 Task: Create a task for 'Project Management' with a start date of June 28, 2023, a due date of July 1, 2023, high priority, and a reminder on July 1, 2023, at 10:00 AM. Assign it to Piyush Bhardwaj and include a detailed description.
Action: Mouse moved to (22, 160)
Screenshot: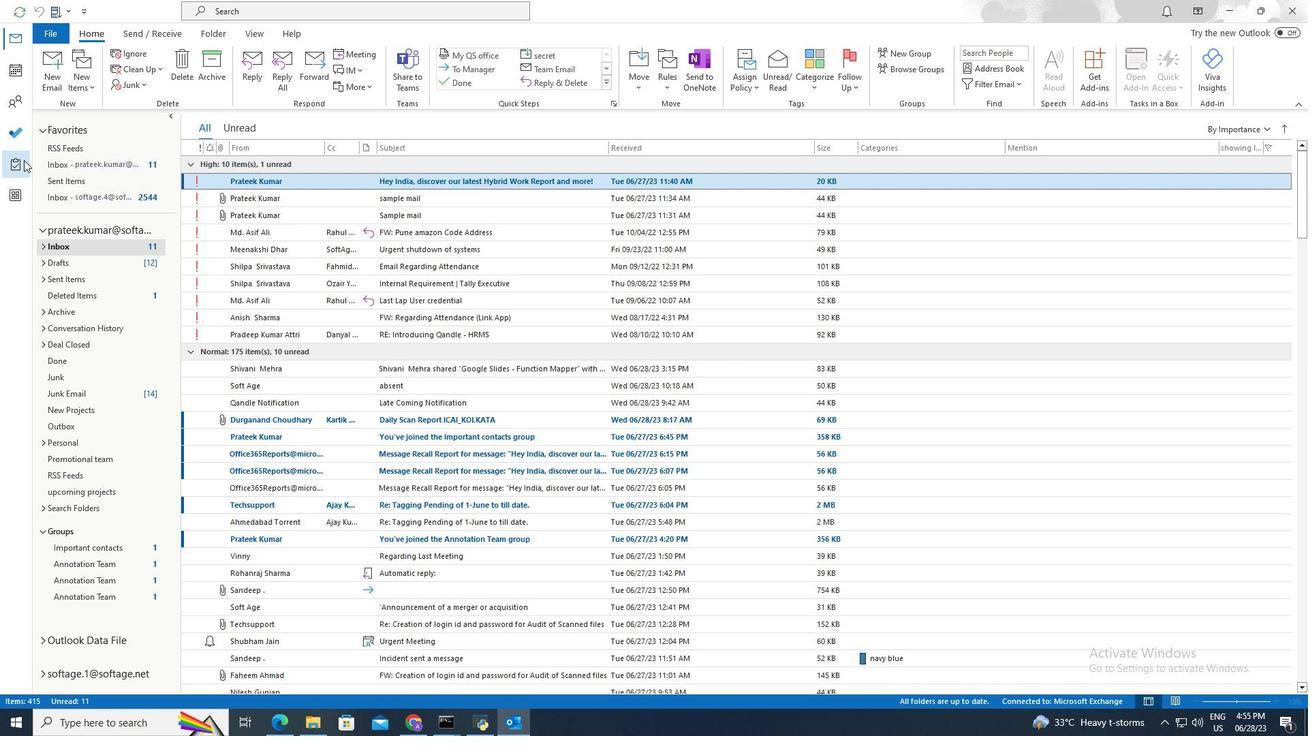 
Action: Mouse pressed left at (22, 160)
Screenshot: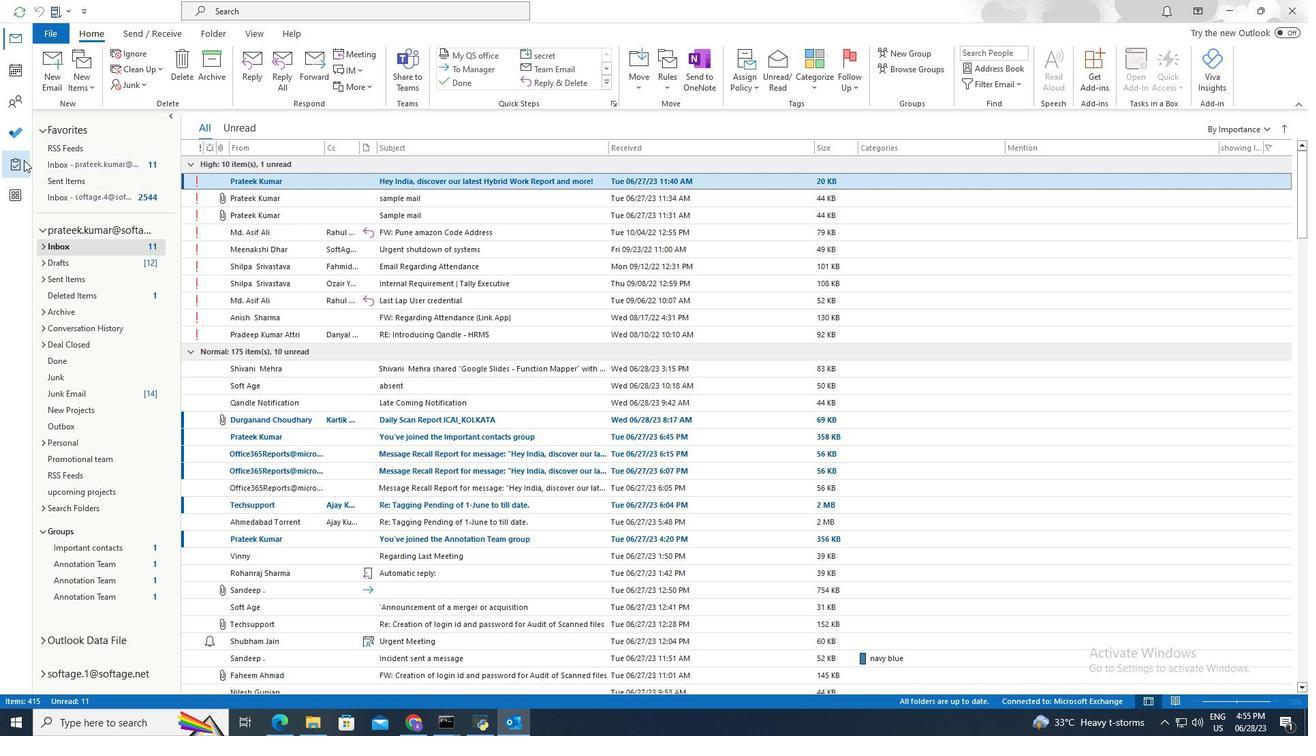 
Action: Mouse moved to (49, 68)
Screenshot: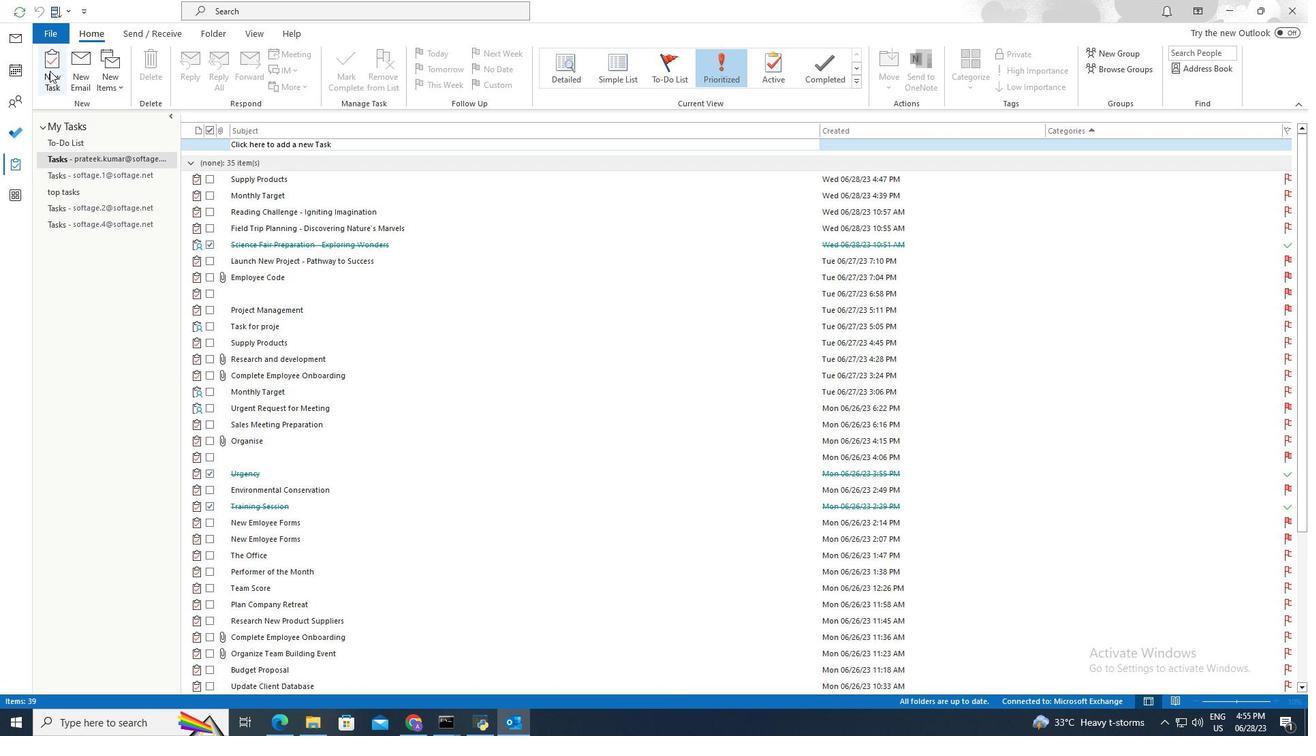 
Action: Mouse pressed left at (49, 68)
Screenshot: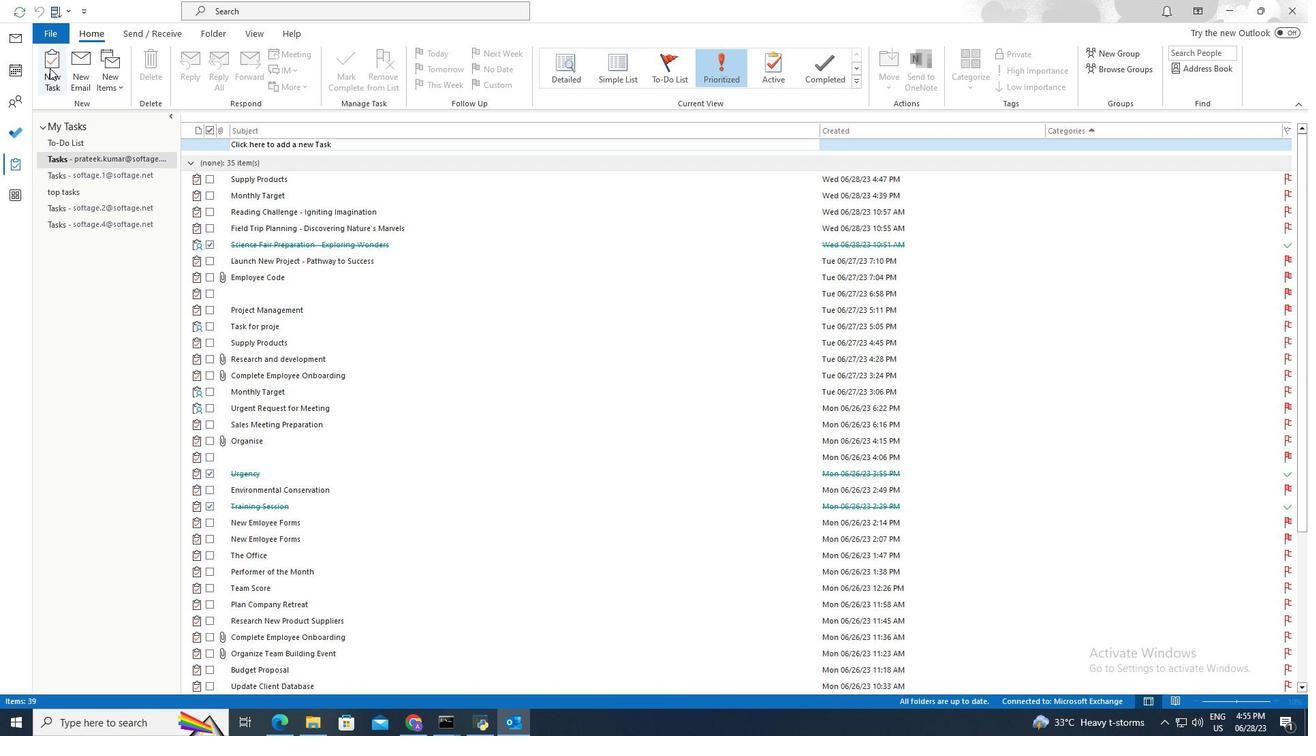 
Action: Mouse moved to (133, 138)
Screenshot: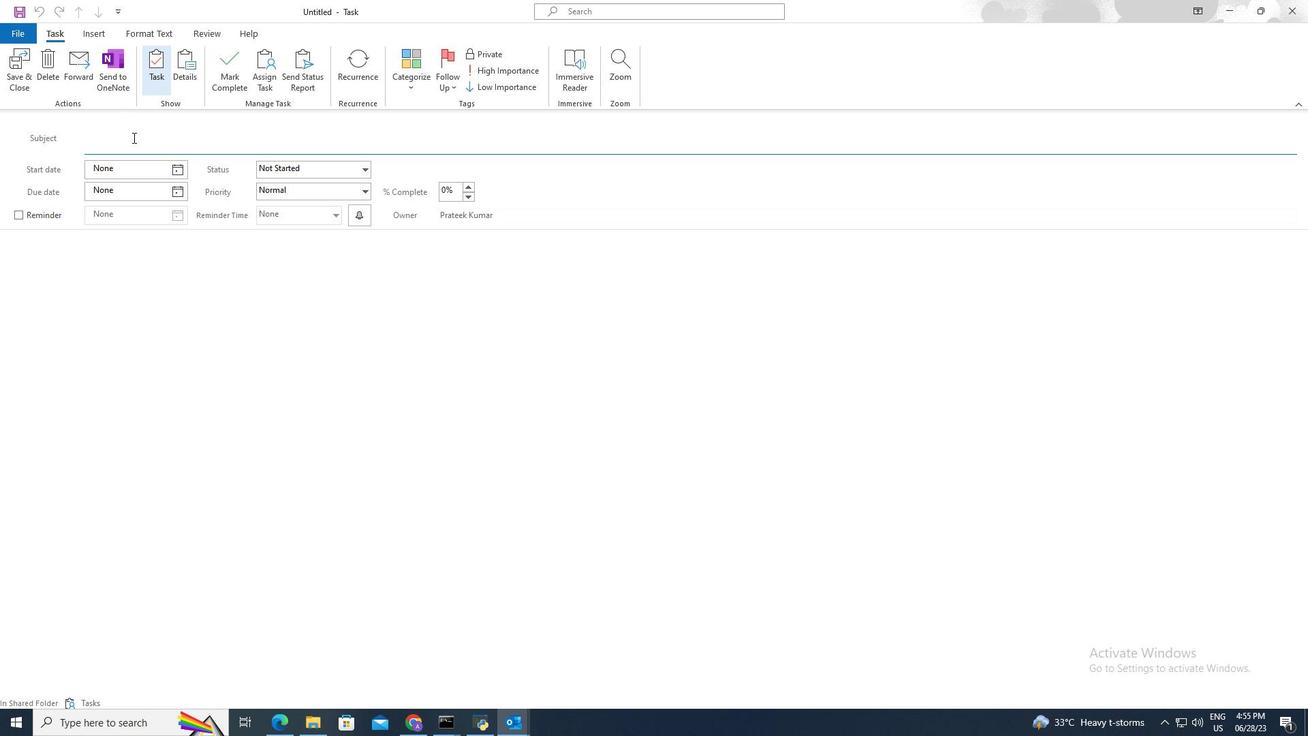 
Action: Mouse pressed left at (133, 138)
Screenshot: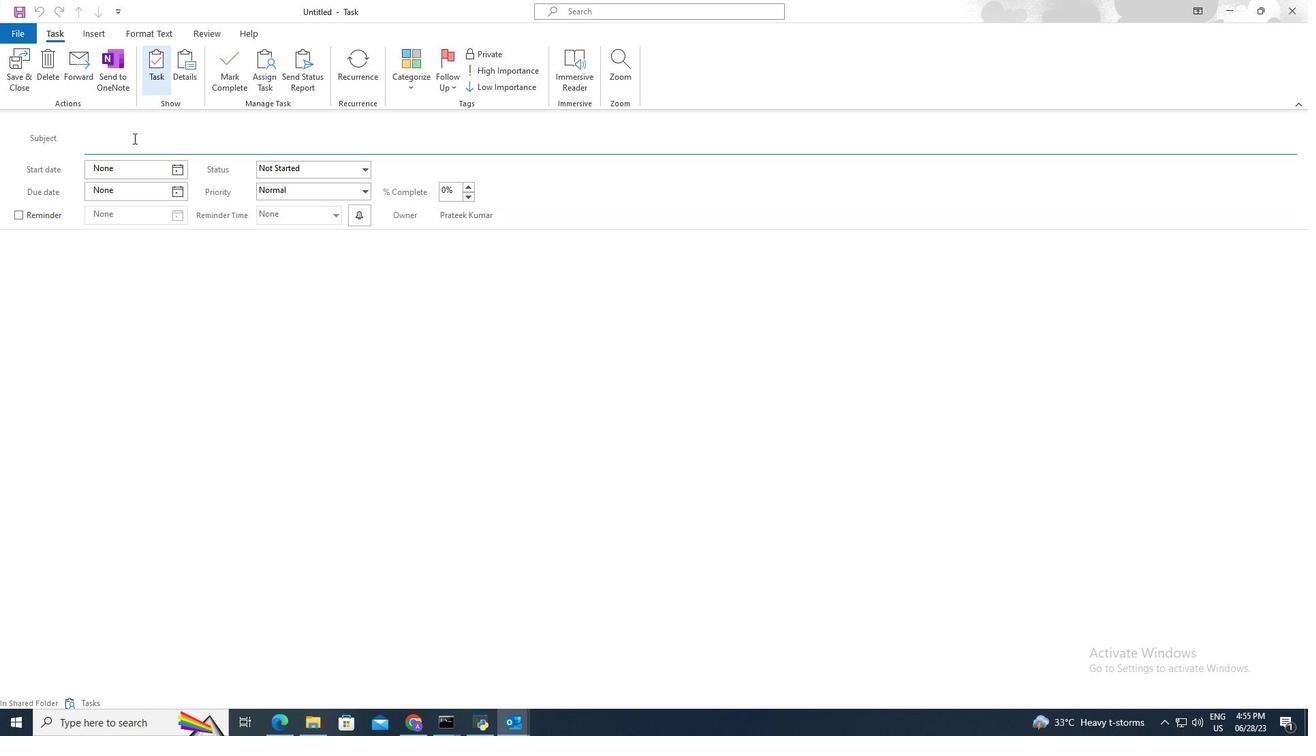 
Action: Mouse moved to (133, 138)
Screenshot: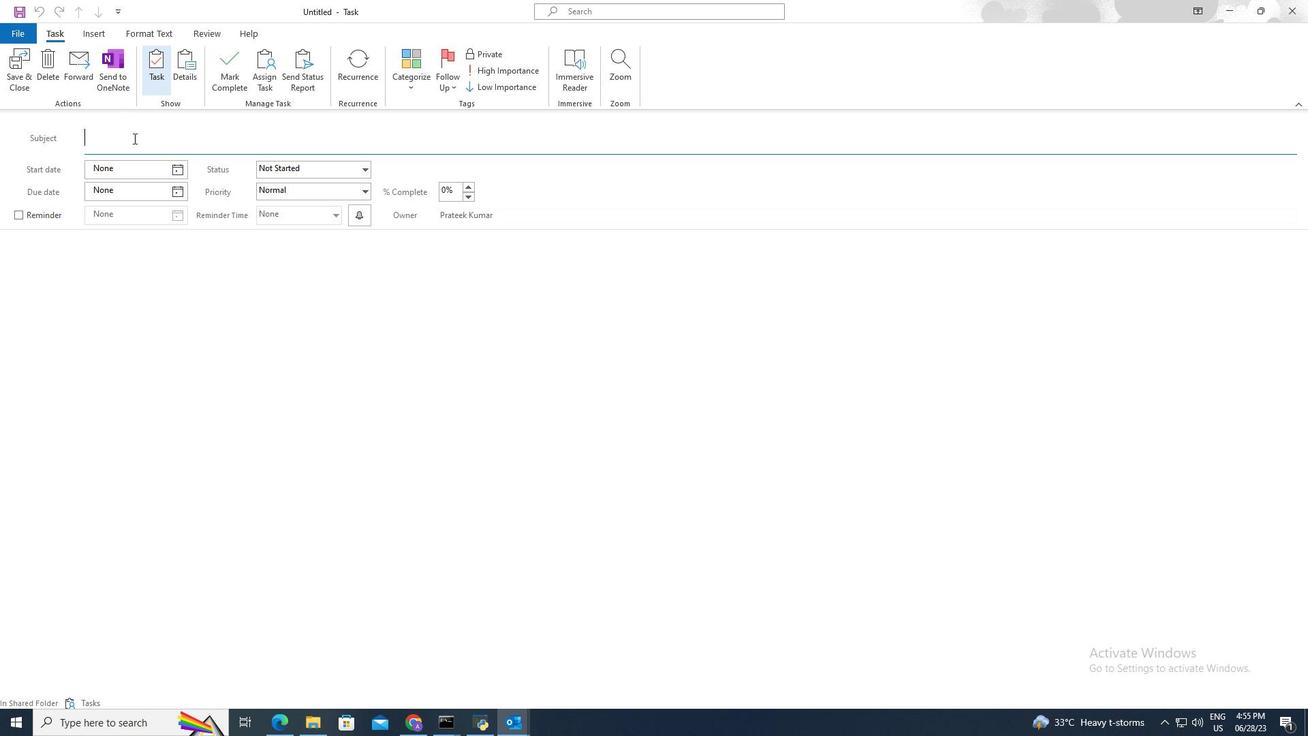 
Action: Key pressed <Key.shift>Project<Key.space><Key.shift>Managememt<Key.backspace><Key.backspace>nt
Screenshot: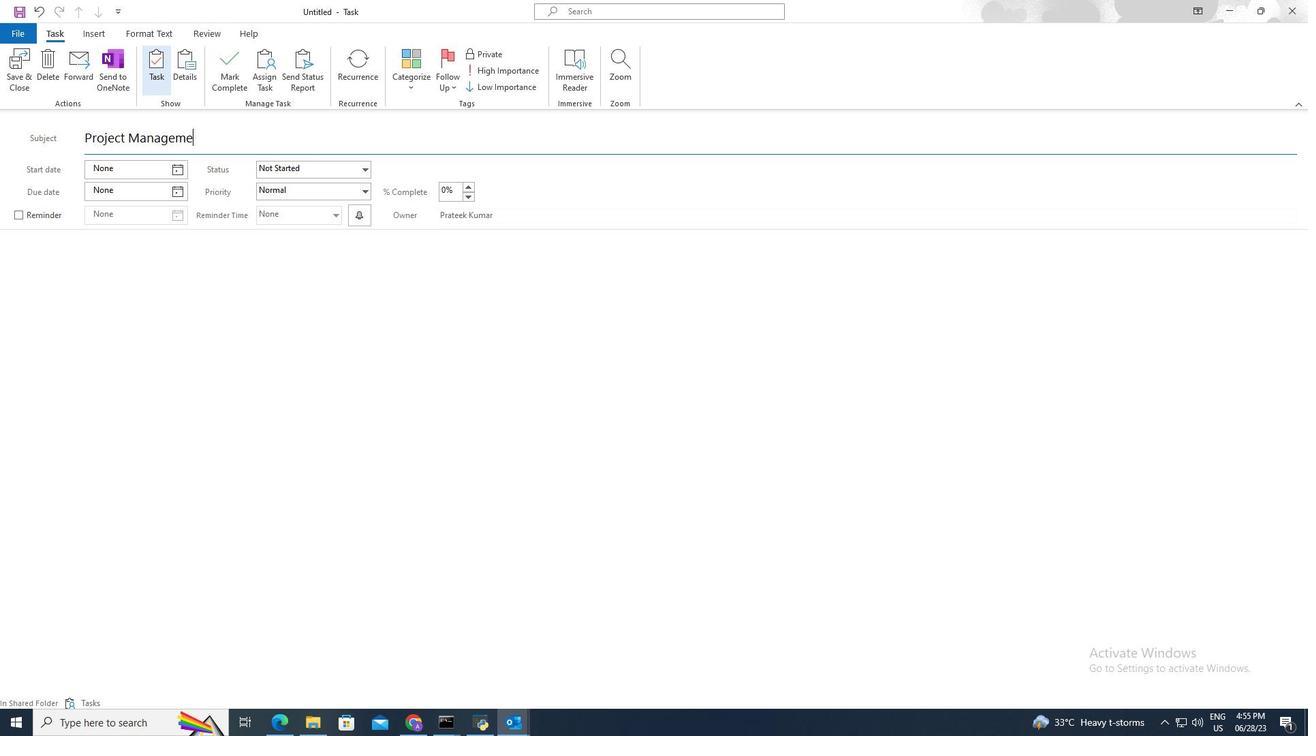 
Action: Mouse moved to (100, 260)
Screenshot: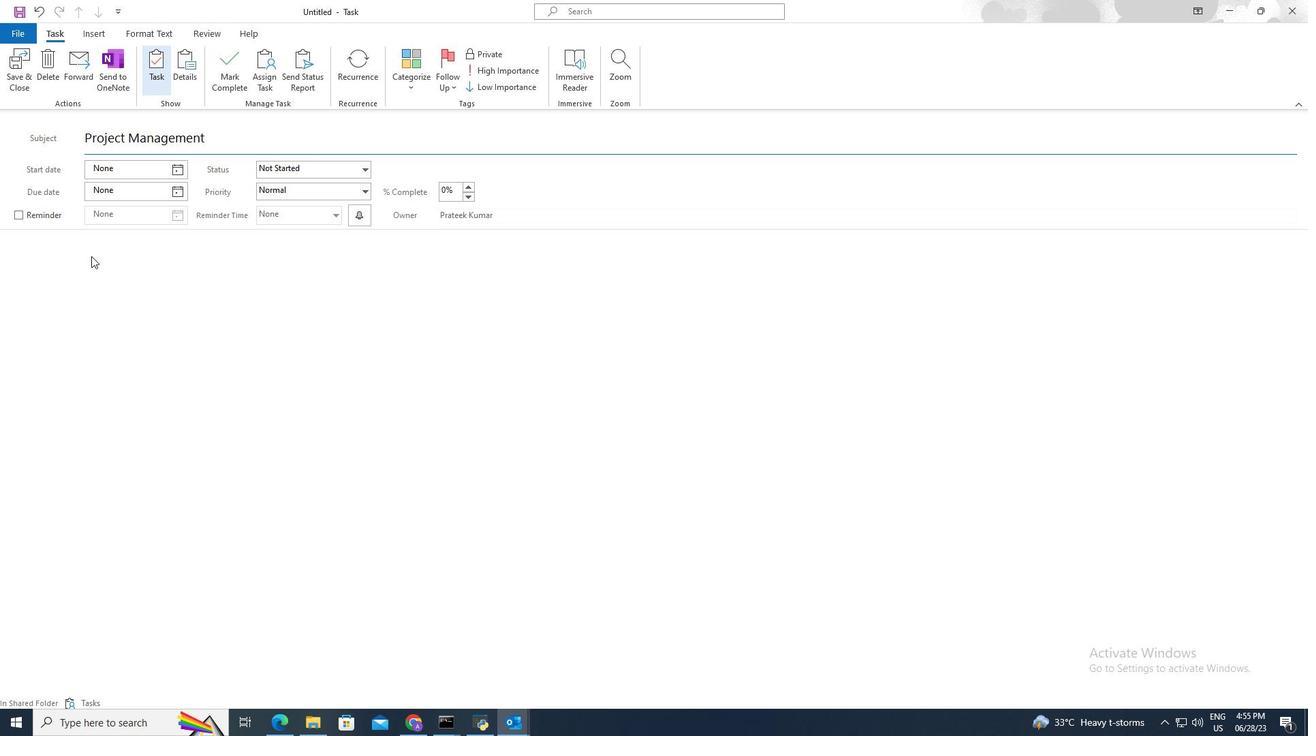 
Action: Mouse pressed left at (100, 260)
Screenshot: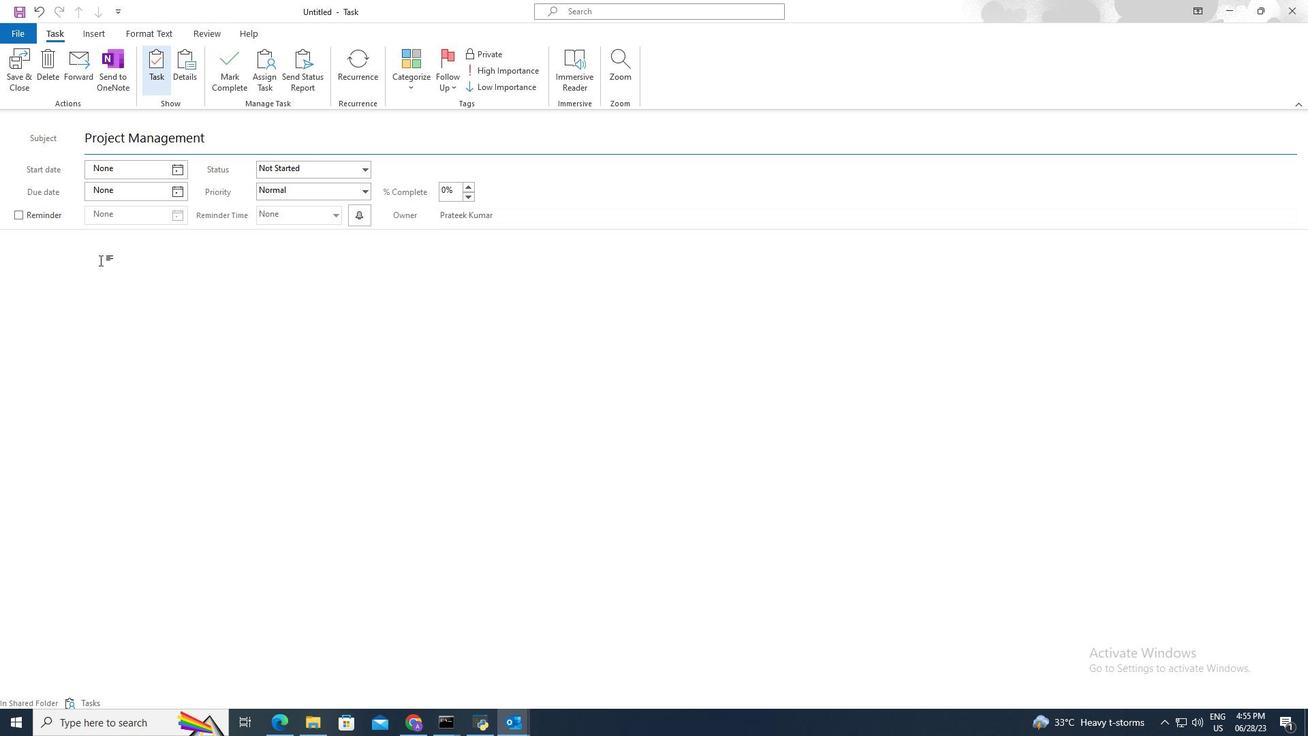 
Action: Key pressed <Key.shift>As<Key.space>a<Key.space>project<Key.space>manager,<Key.space>your<Key.space>task<Key.space>is<Key.space>to<Key.space>create<Key.space>a<Key.space>comprehensive<Key.space>project<Key.space>schedule<Key.space>for<Key.space>the<Key.space>upcoming<Key.space>initiative.<Key.space><Key.shift>This<Key.space>schedule<Key.space>will<Key.space>serve<Key.space>as<Key.space>a<Key.space>roadmap<Key.space>for<Key.space>the<Key.space>entire<Key.space>project,<Key.space>outlining<Key.space>key<Key.space>milestones,<Key.space>deliverables,<Key.space>and<Key.space>timeslines
Screenshot: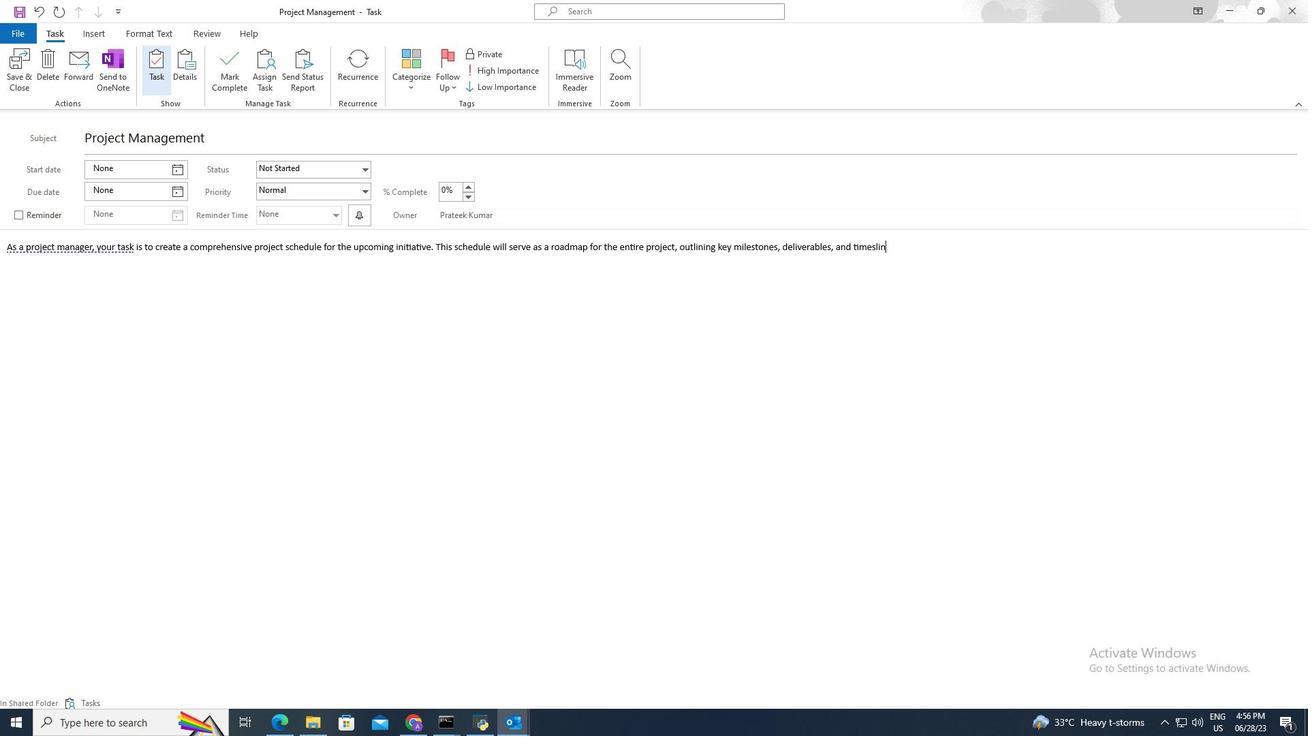 
Action: Mouse moved to (179, 162)
Screenshot: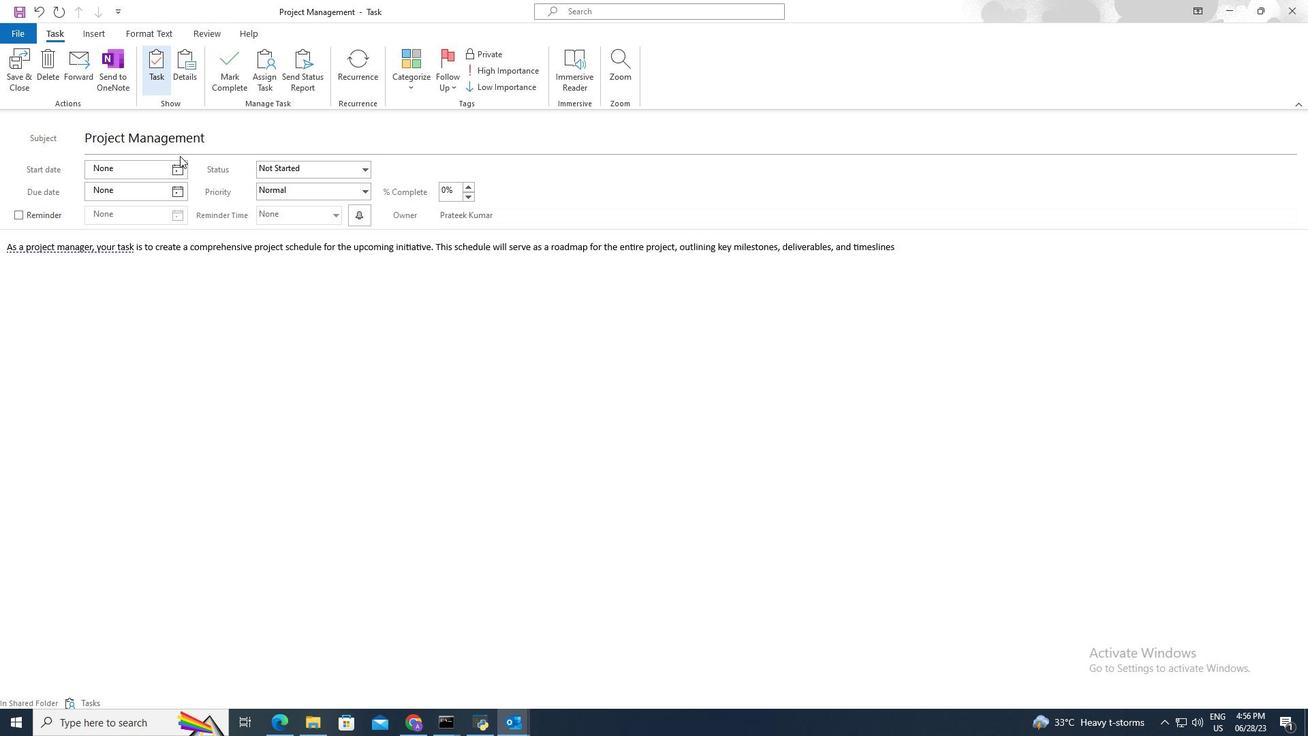 
Action: Mouse pressed left at (179, 162)
Screenshot: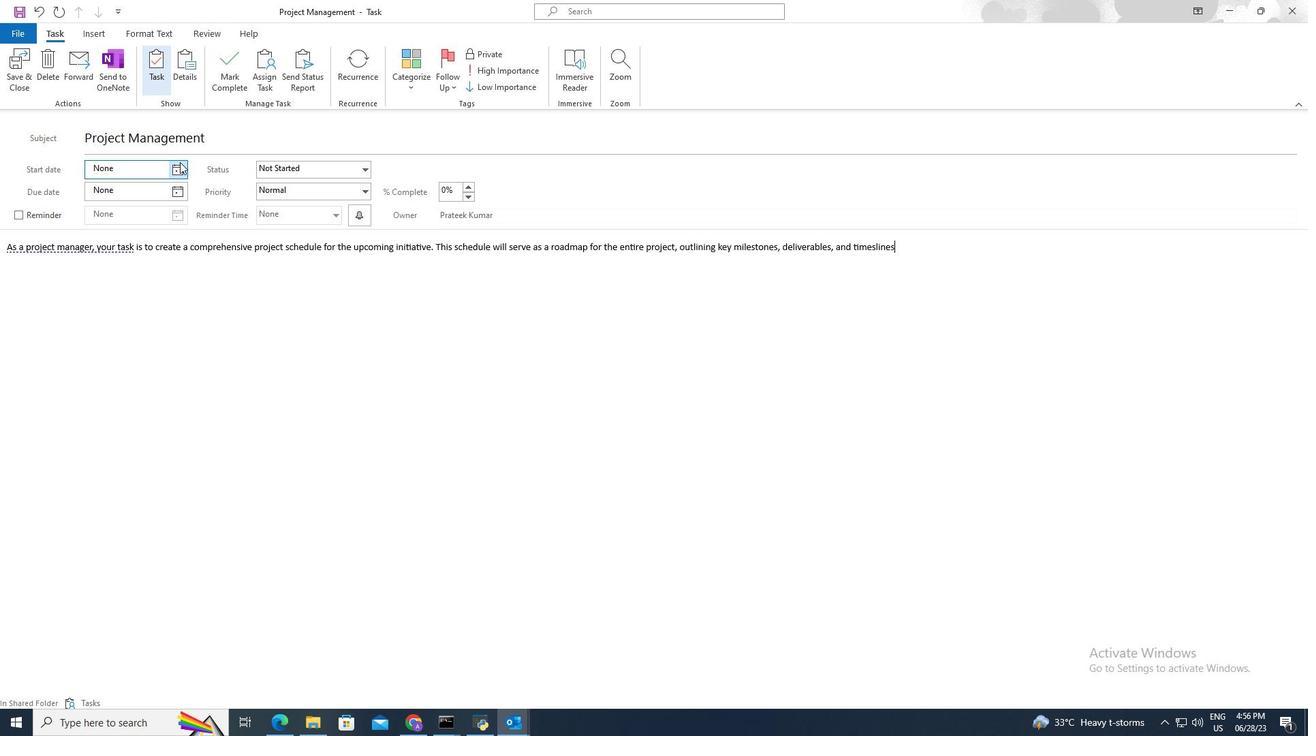
Action: Mouse moved to (95, 321)
Screenshot: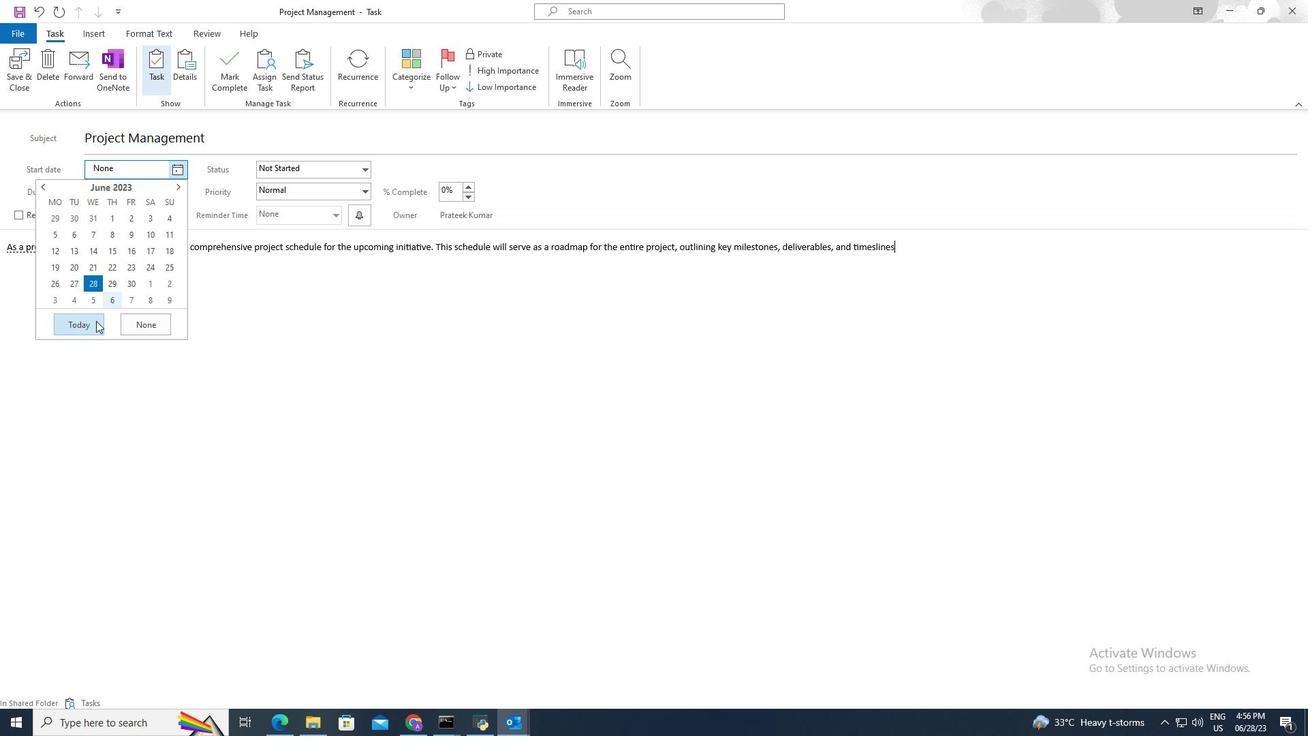 
Action: Mouse pressed left at (95, 321)
Screenshot: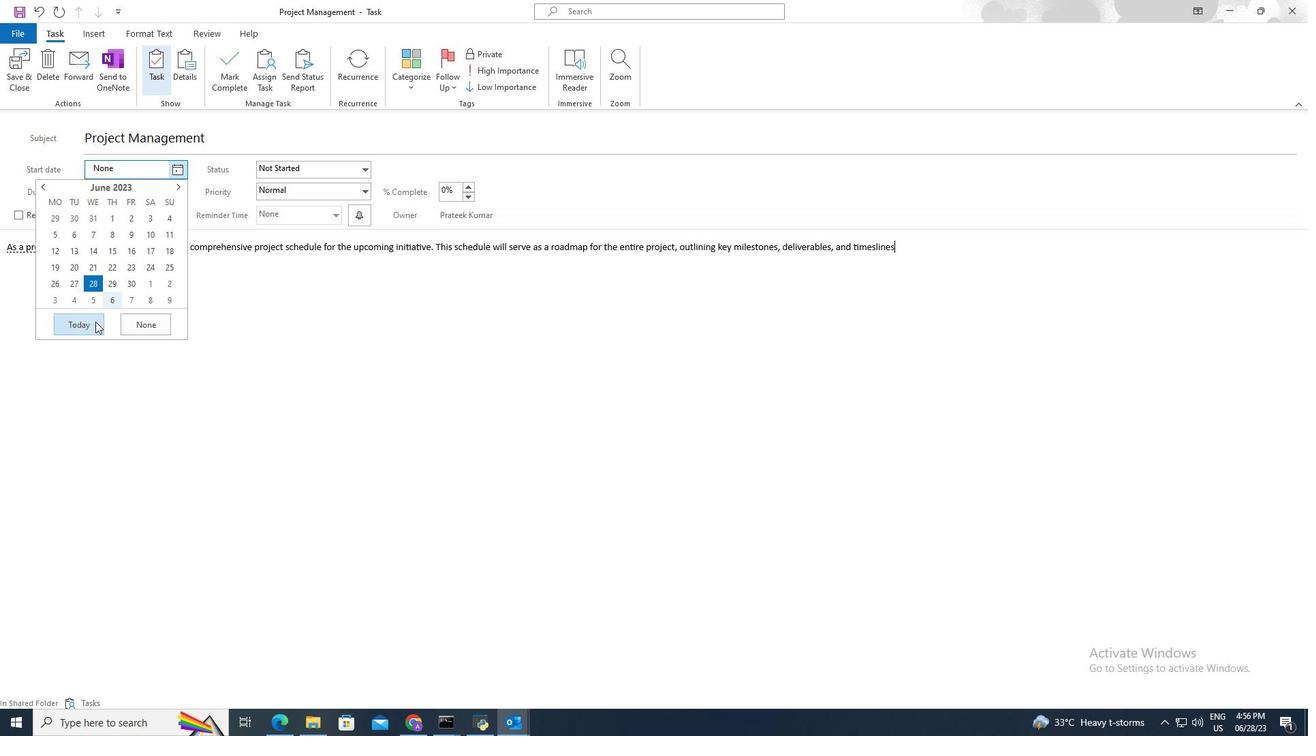 
Action: Mouse moved to (179, 203)
Screenshot: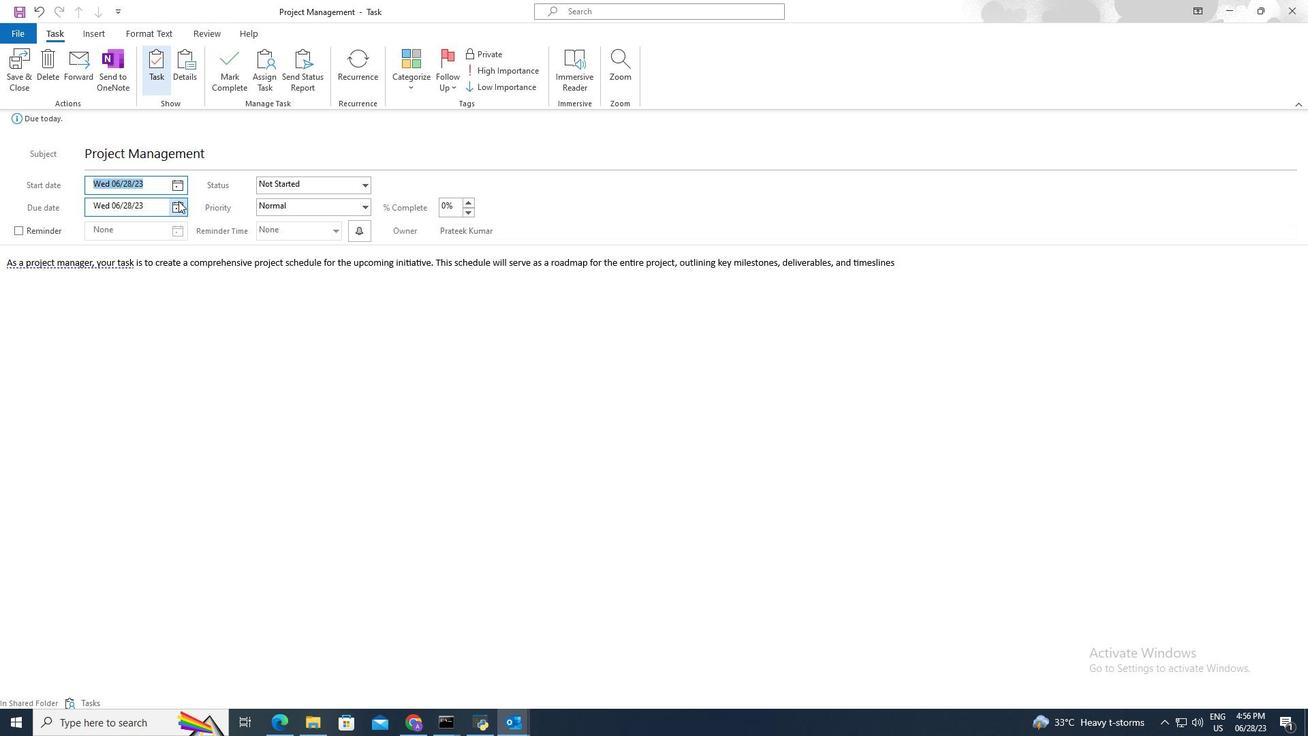 
Action: Mouse pressed left at (179, 203)
Screenshot: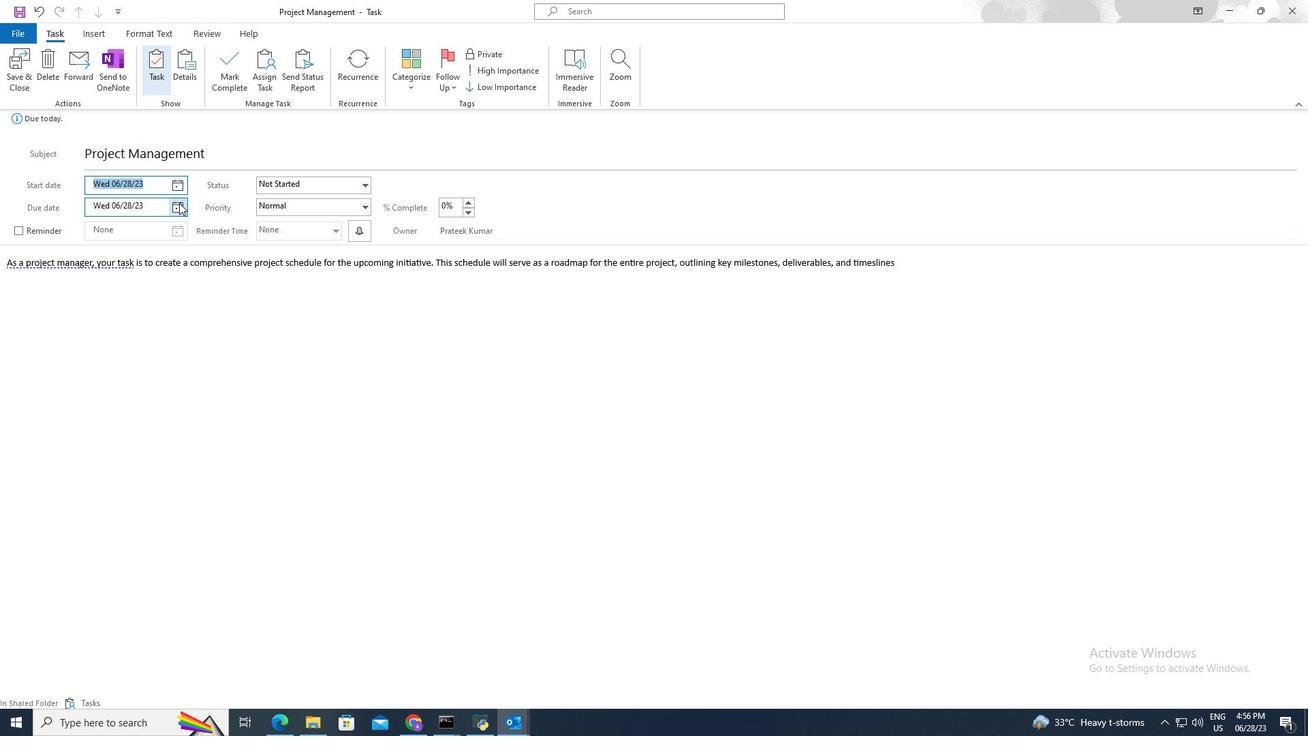 
Action: Mouse moved to (147, 316)
Screenshot: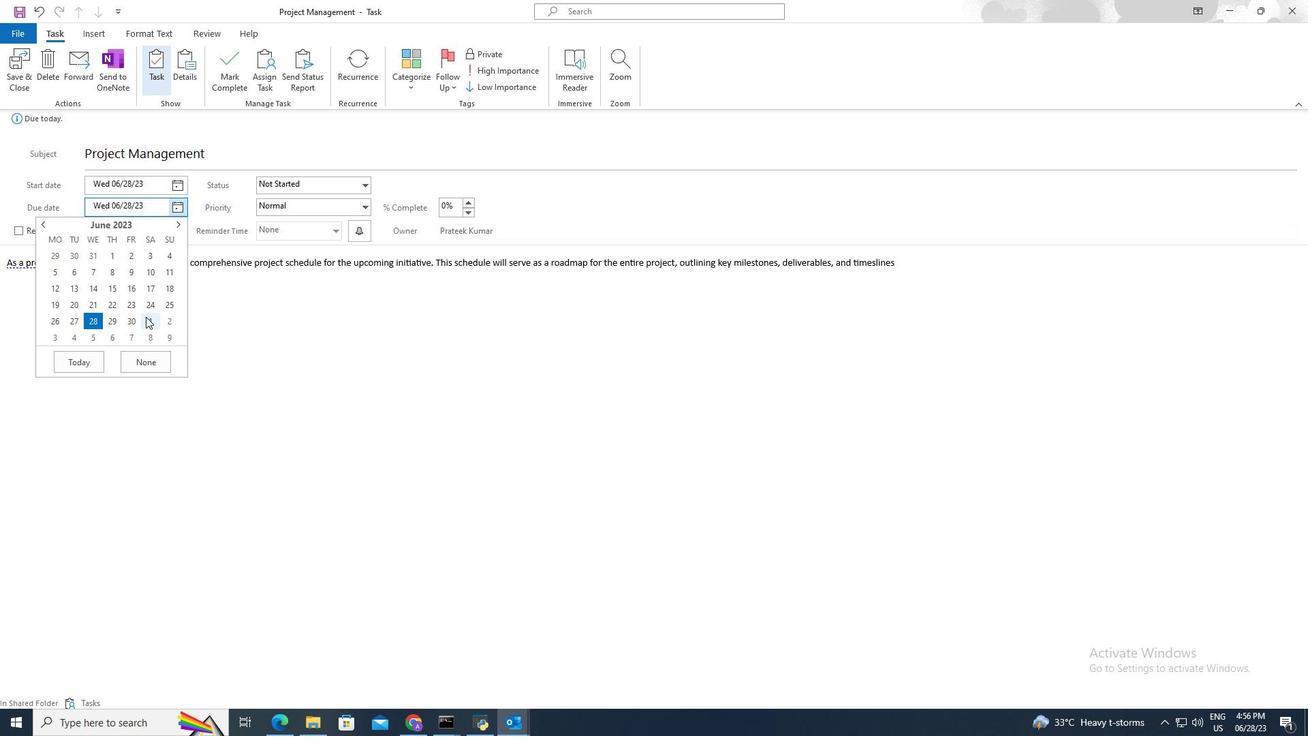 
Action: Mouse pressed left at (147, 316)
Screenshot: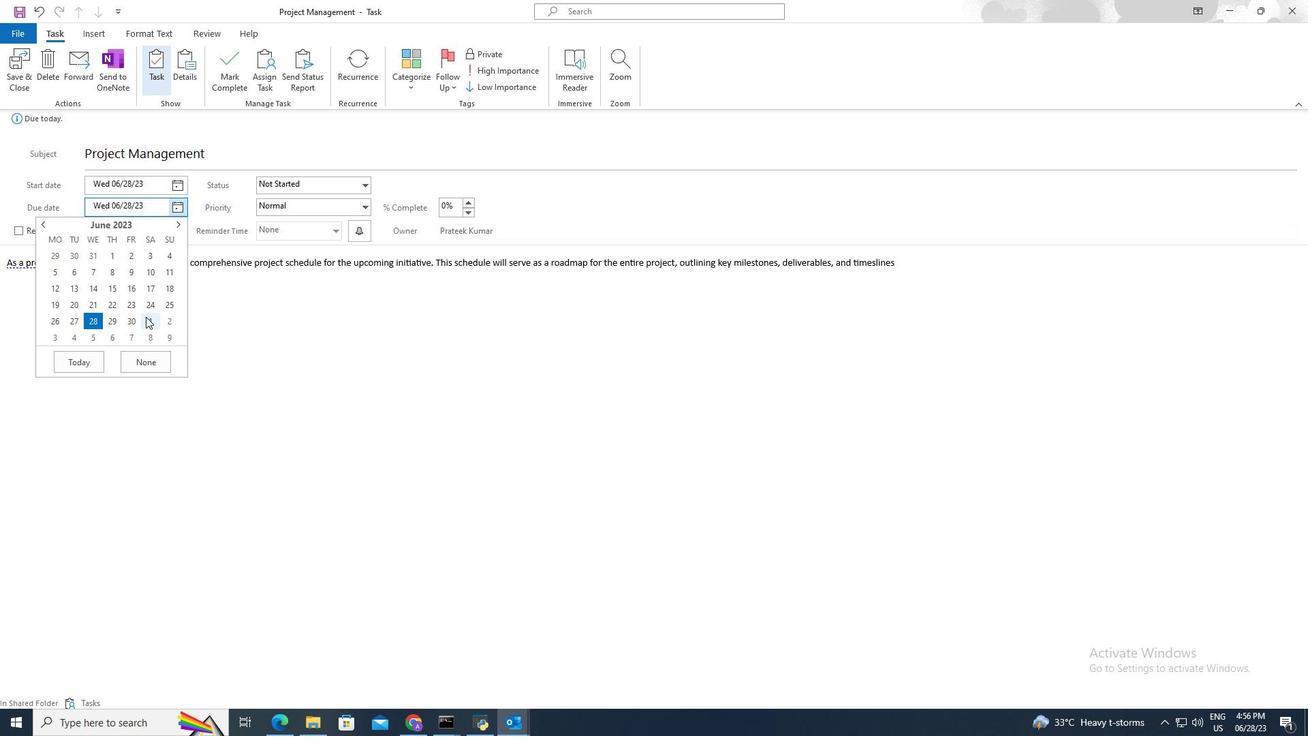 
Action: Mouse moved to (369, 206)
Screenshot: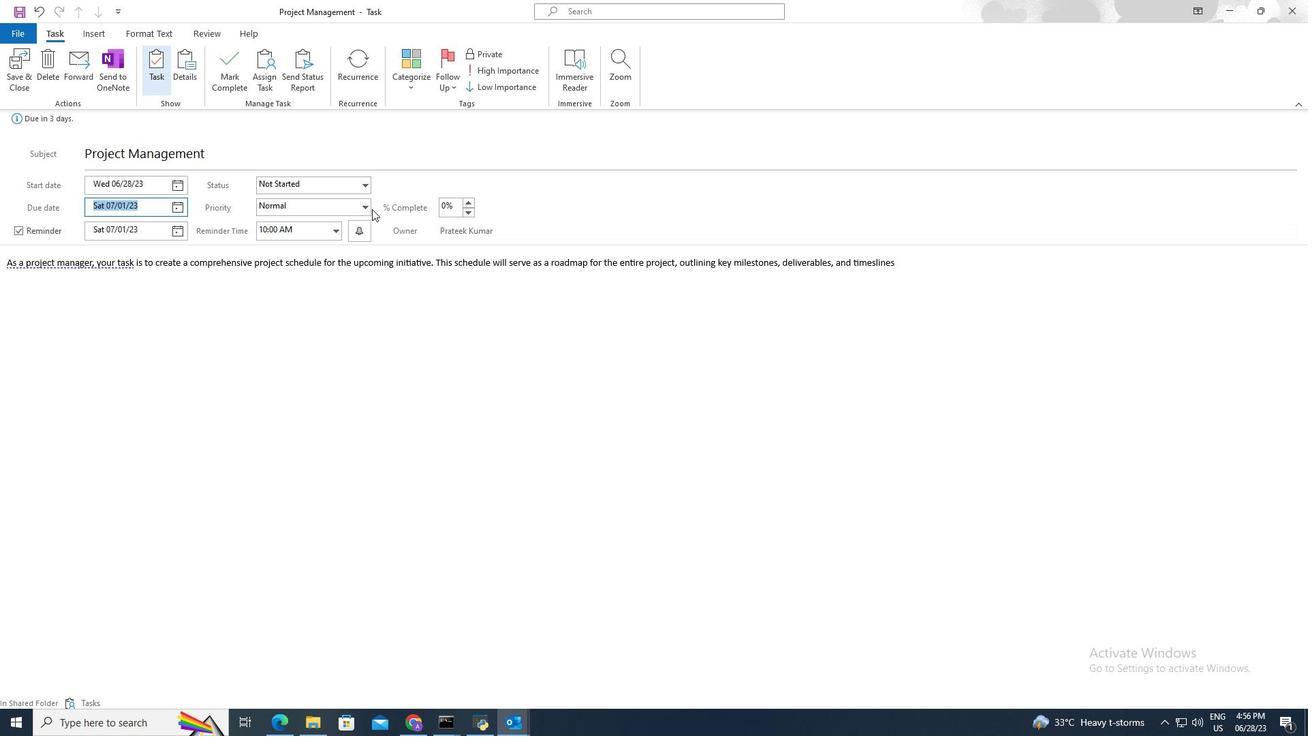 
Action: Mouse pressed left at (369, 206)
Screenshot: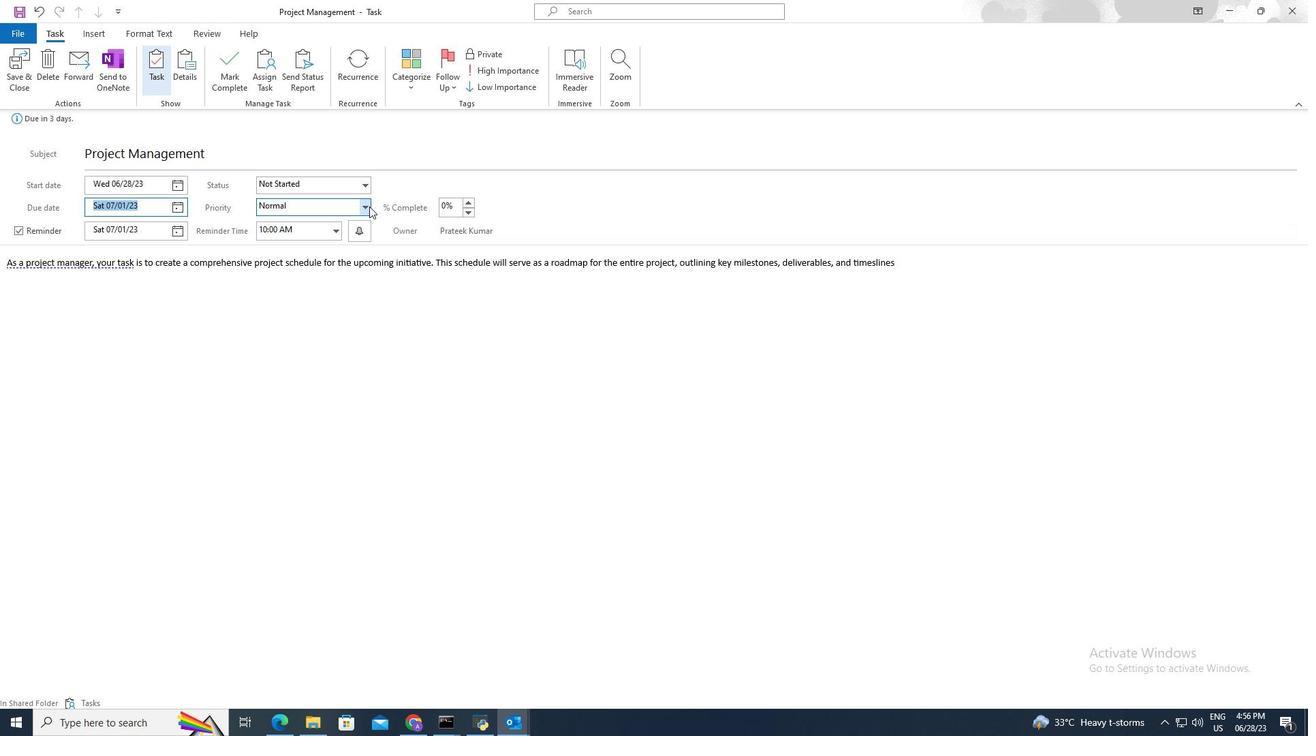 
Action: Mouse moved to (298, 241)
Screenshot: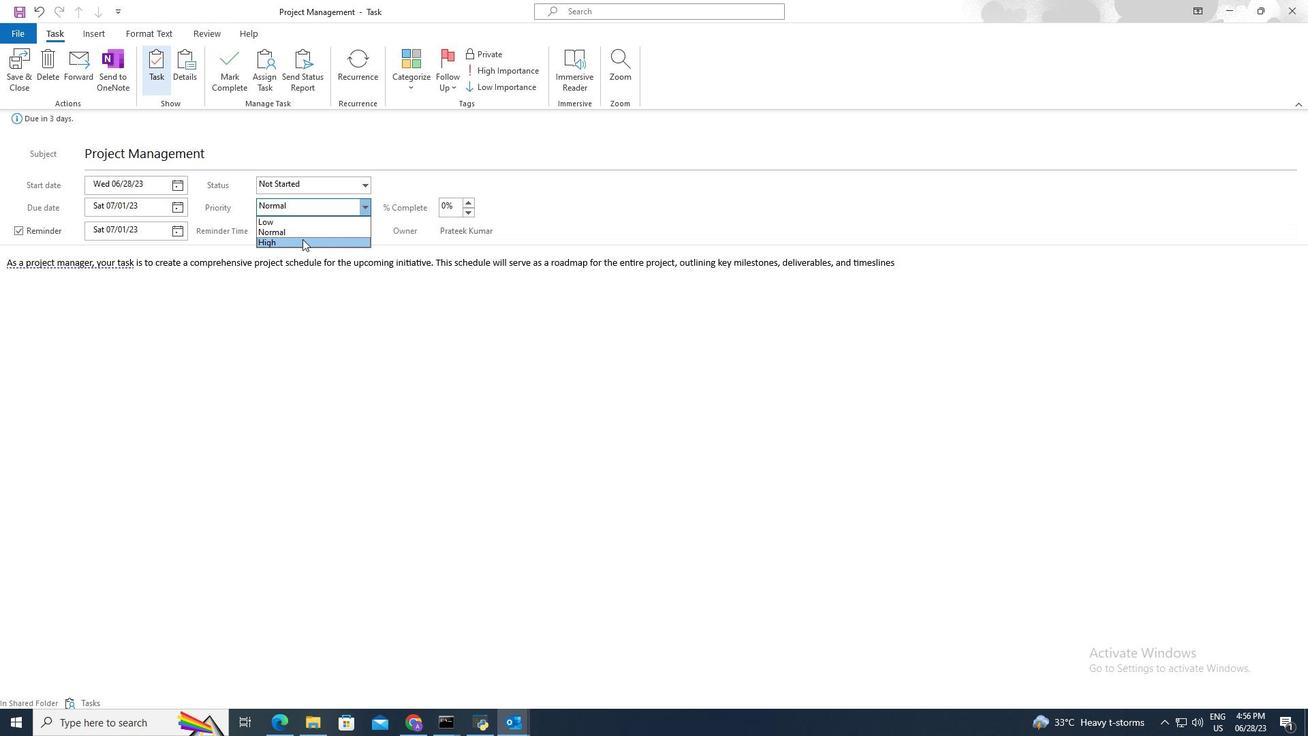 
Action: Mouse pressed left at (298, 241)
Screenshot: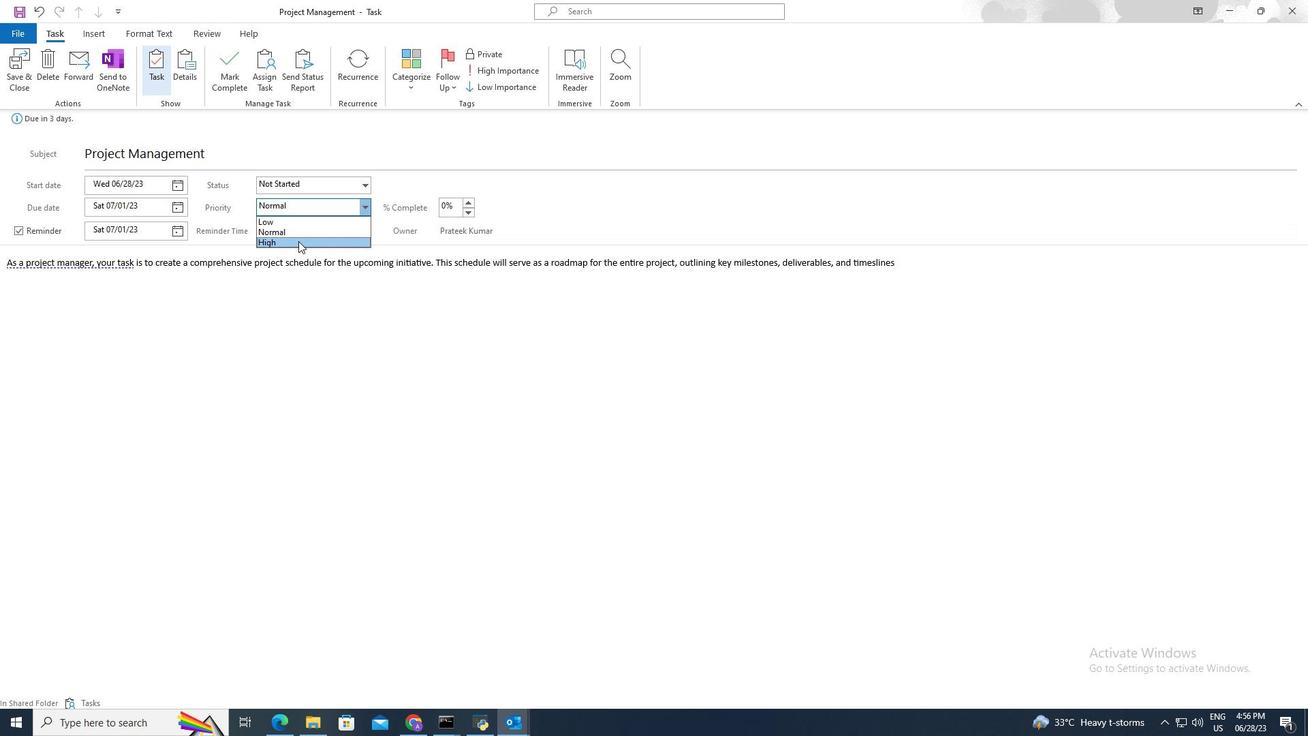 
Action: Mouse moved to (269, 77)
Screenshot: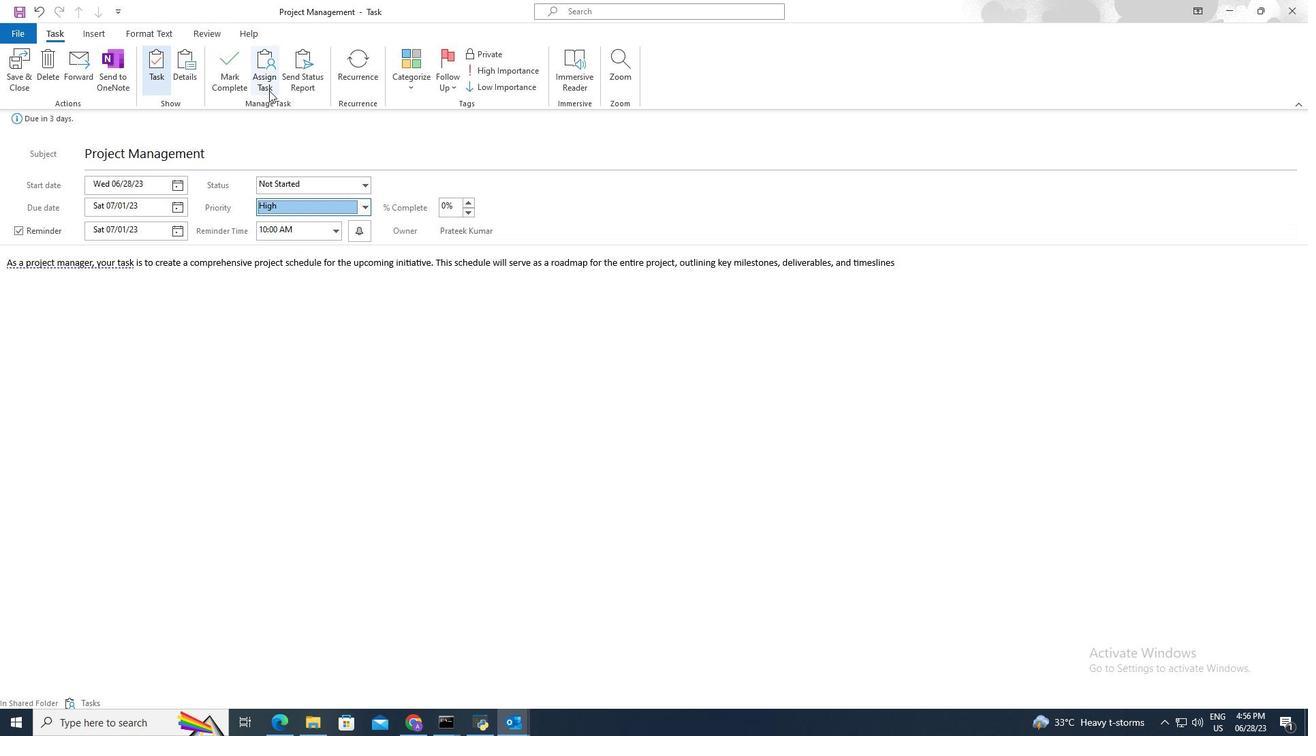 
Action: Mouse pressed left at (269, 77)
Screenshot: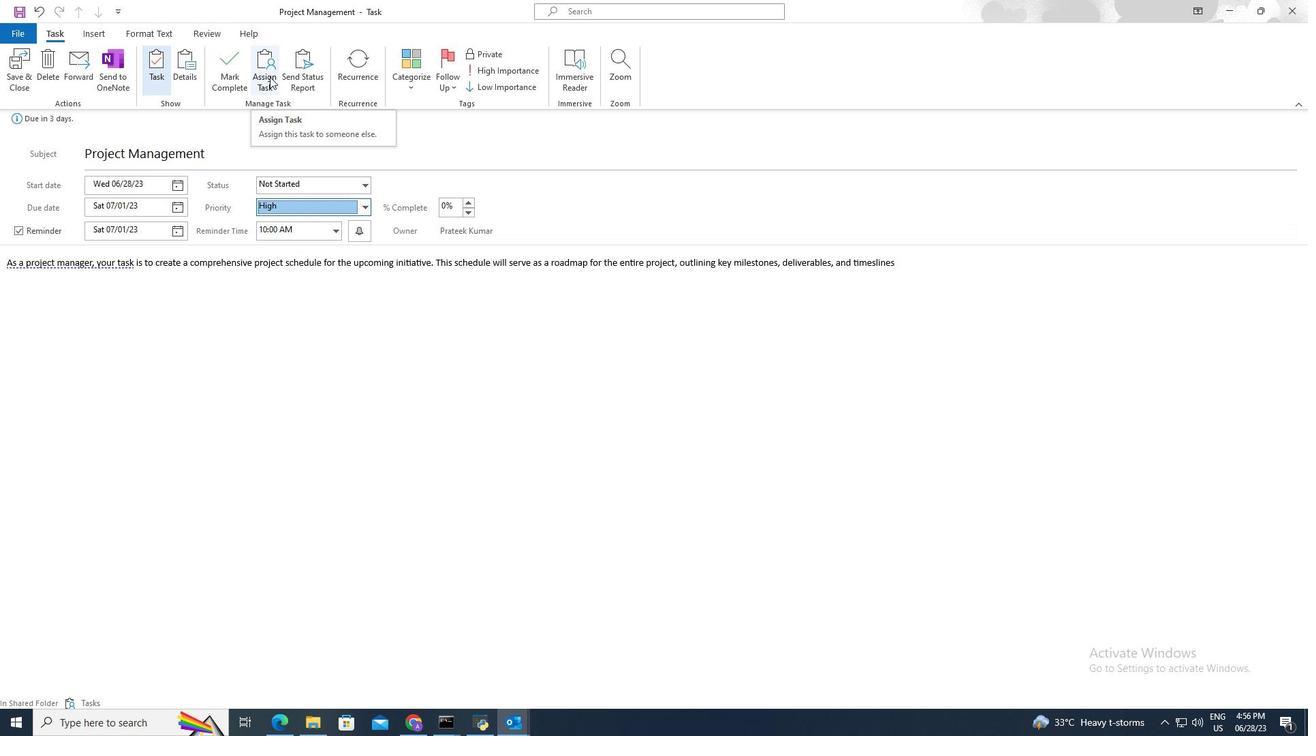 
Action: Mouse moved to (184, 186)
Screenshot: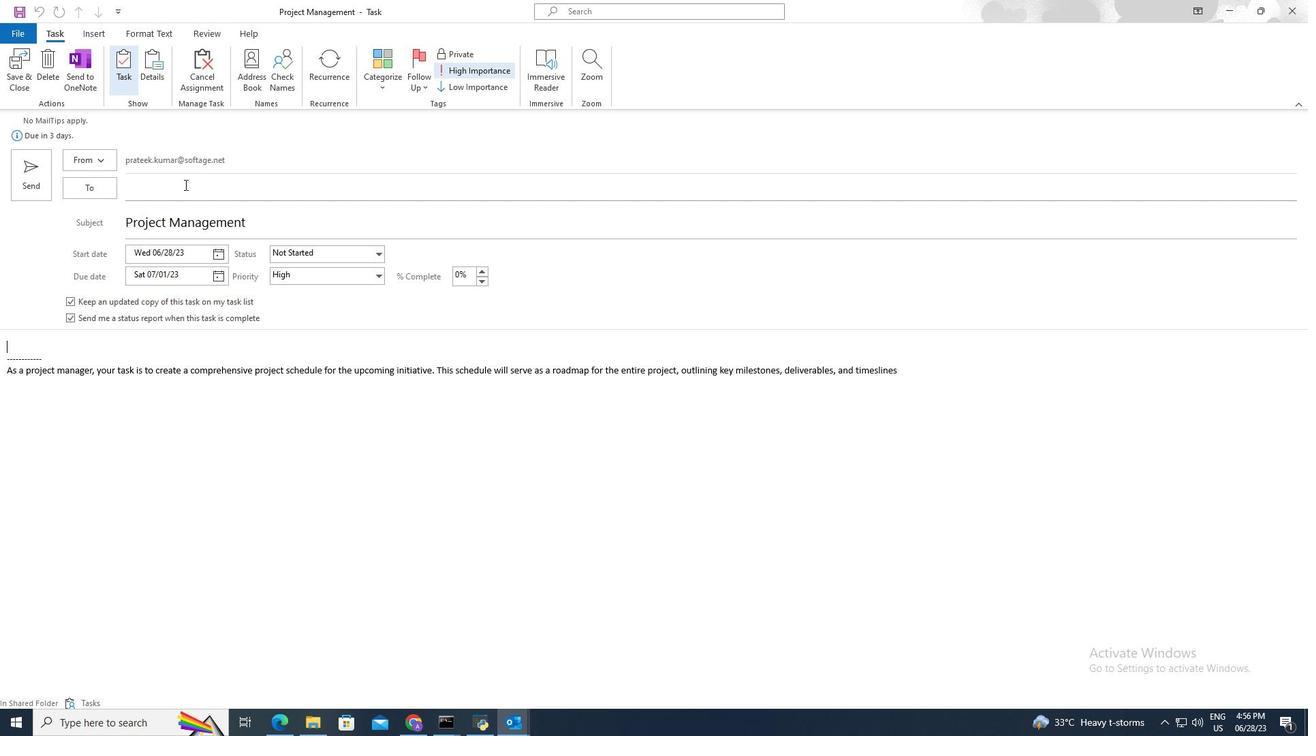 
Action: Mouse pressed left at (184, 186)
Screenshot: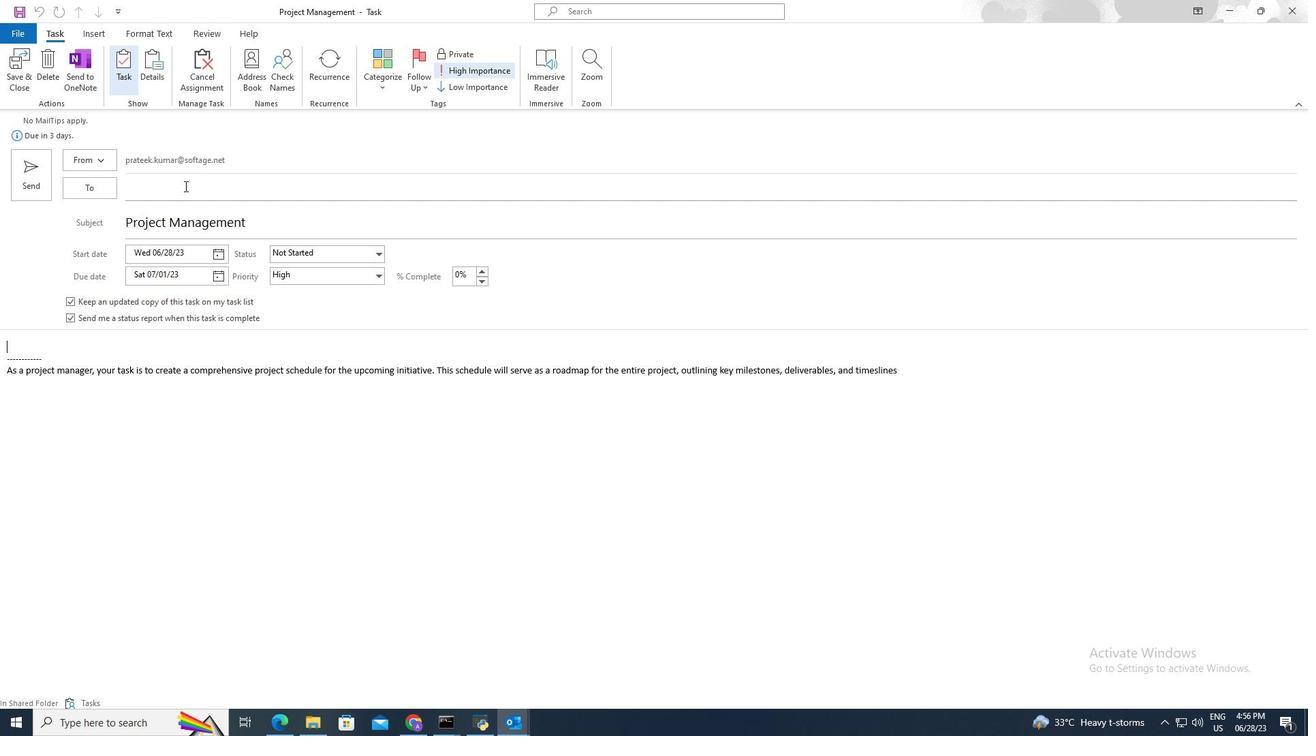 
Action: Mouse moved to (184, 186)
Screenshot: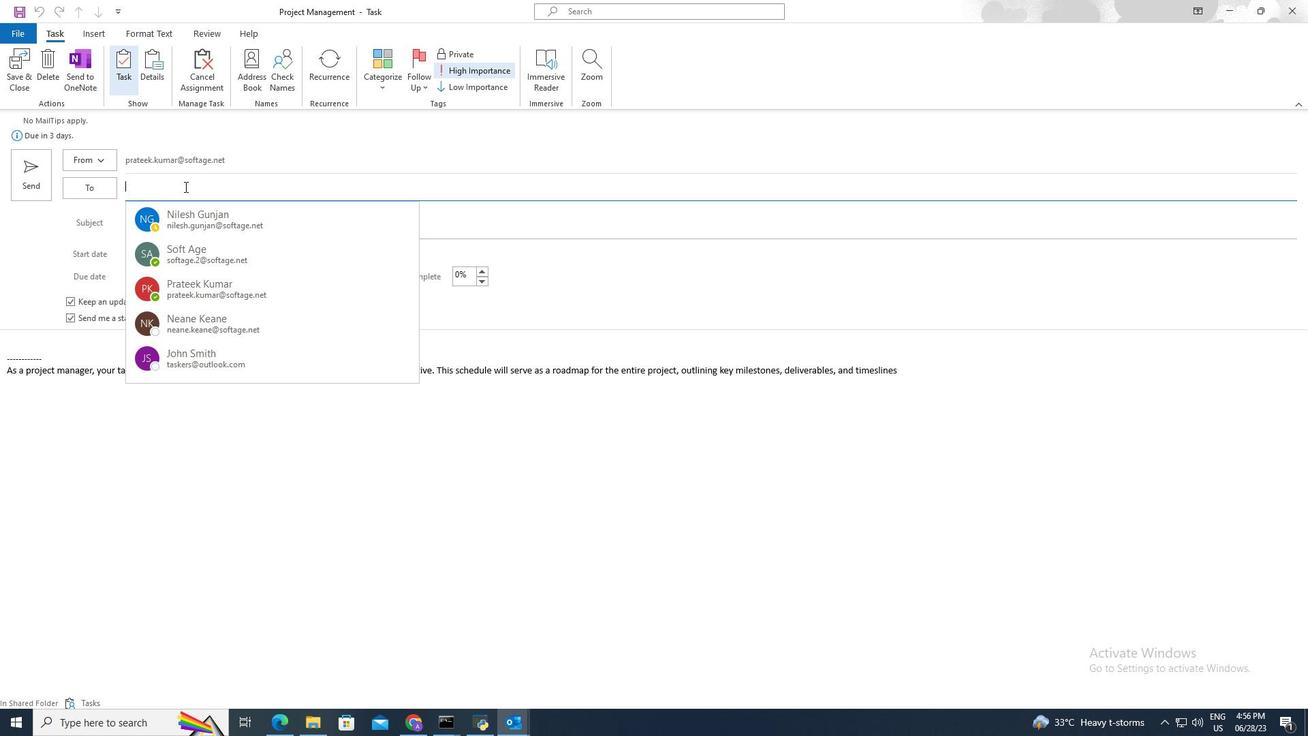 
Action: Key pressed piy<Key.enter>
Screenshot: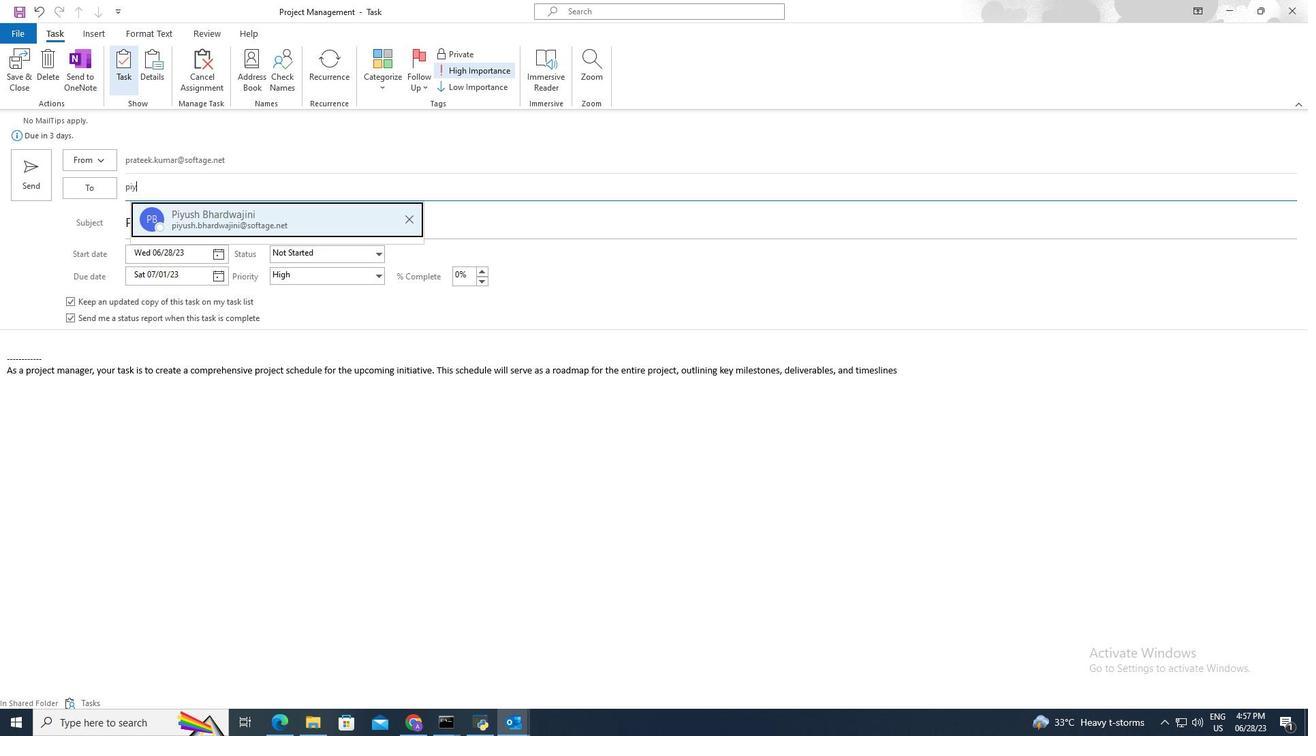 
Action: Mouse moved to (23, 64)
Screenshot: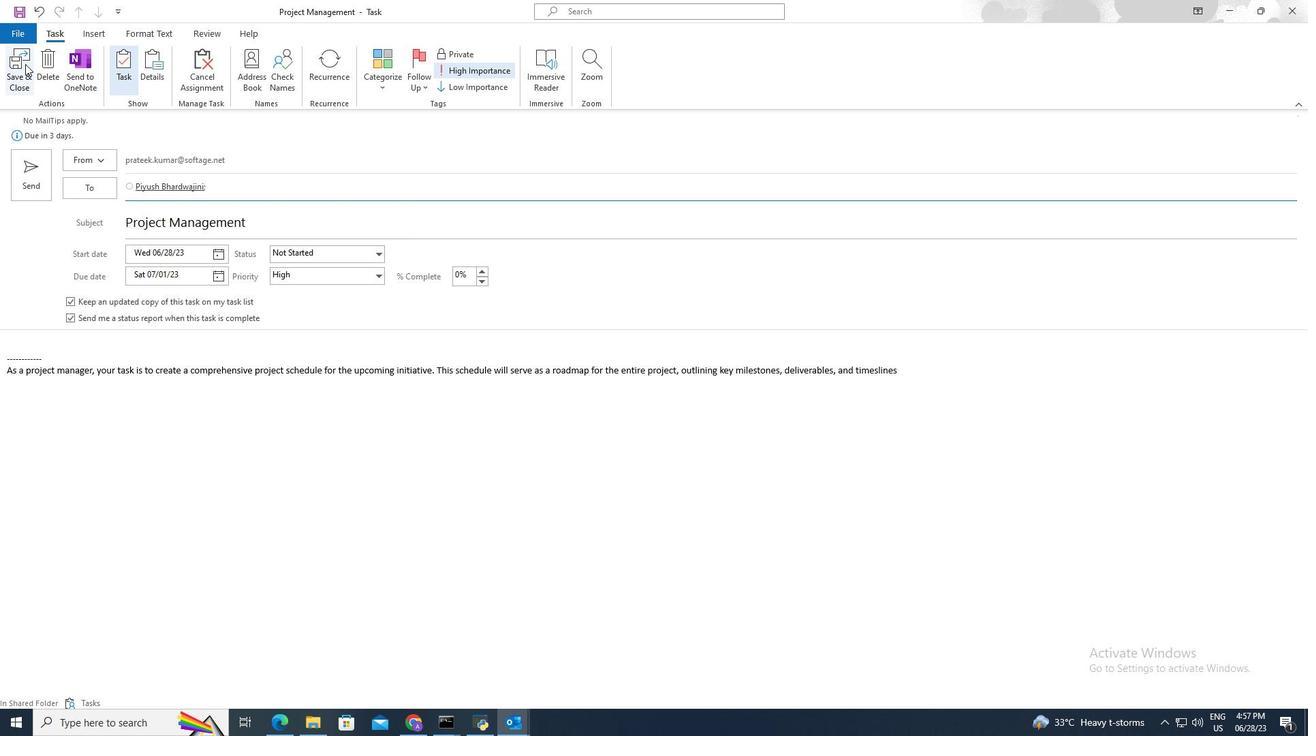 
Action: Mouse pressed left at (23, 64)
Screenshot: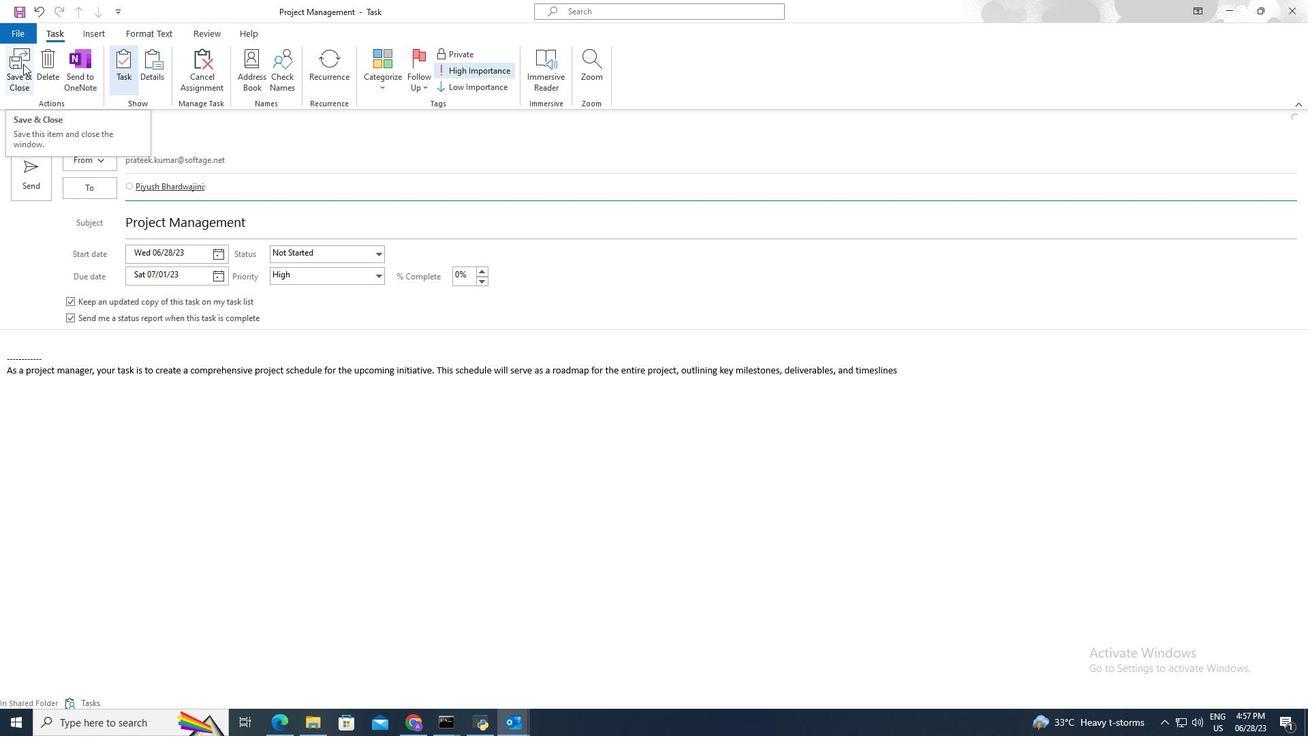 
Action: Mouse moved to (341, 258)
Screenshot: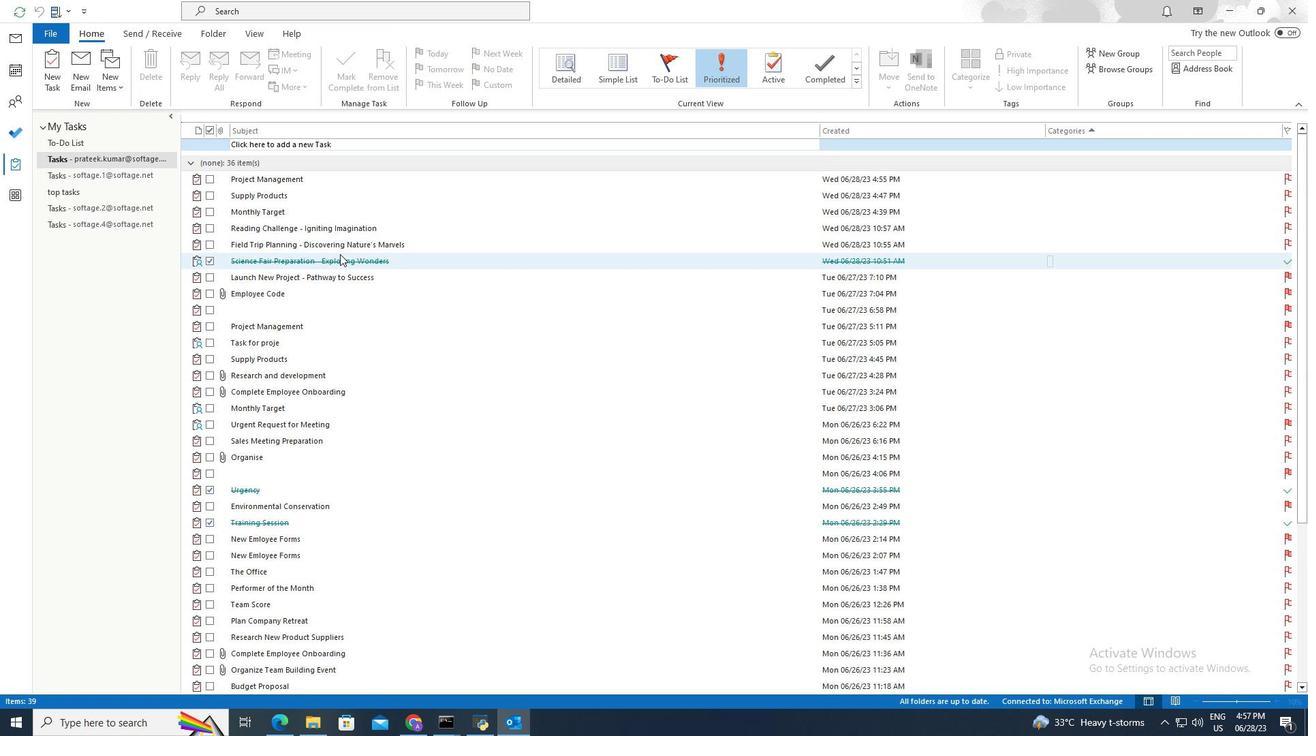 
